 Task: Create a section Internationalization Sprint and in the section, add a milestone Data Visualization Process Improvement in the project BrainBoost
Action: Mouse moved to (215, 407)
Screenshot: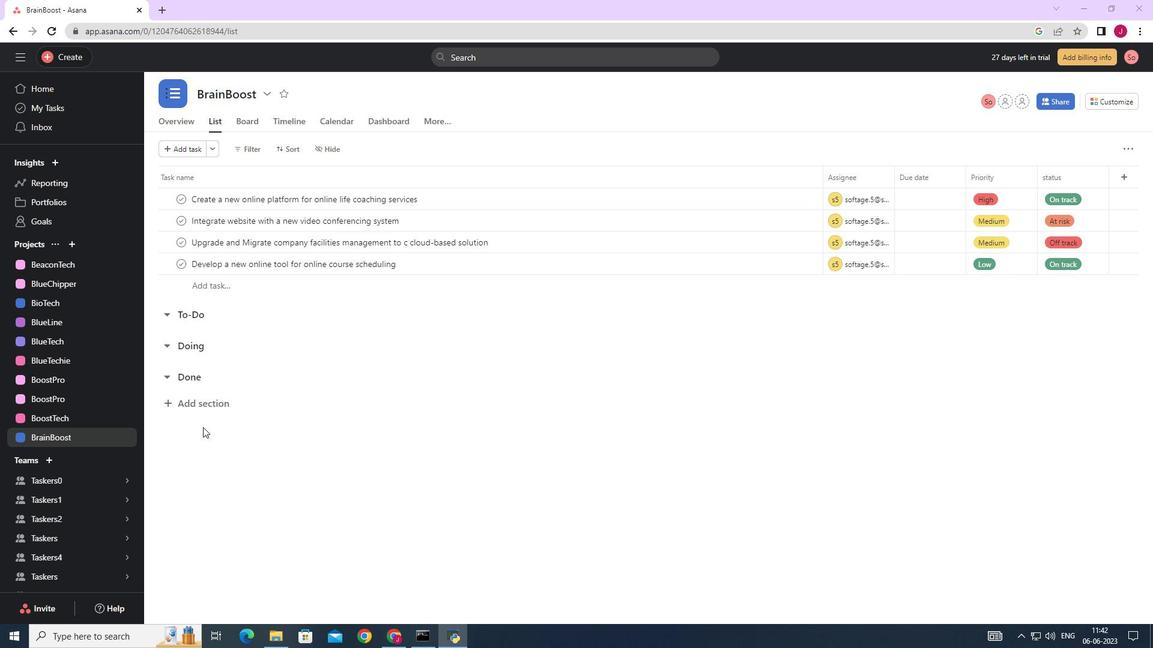 
Action: Mouse pressed left at (215, 407)
Screenshot: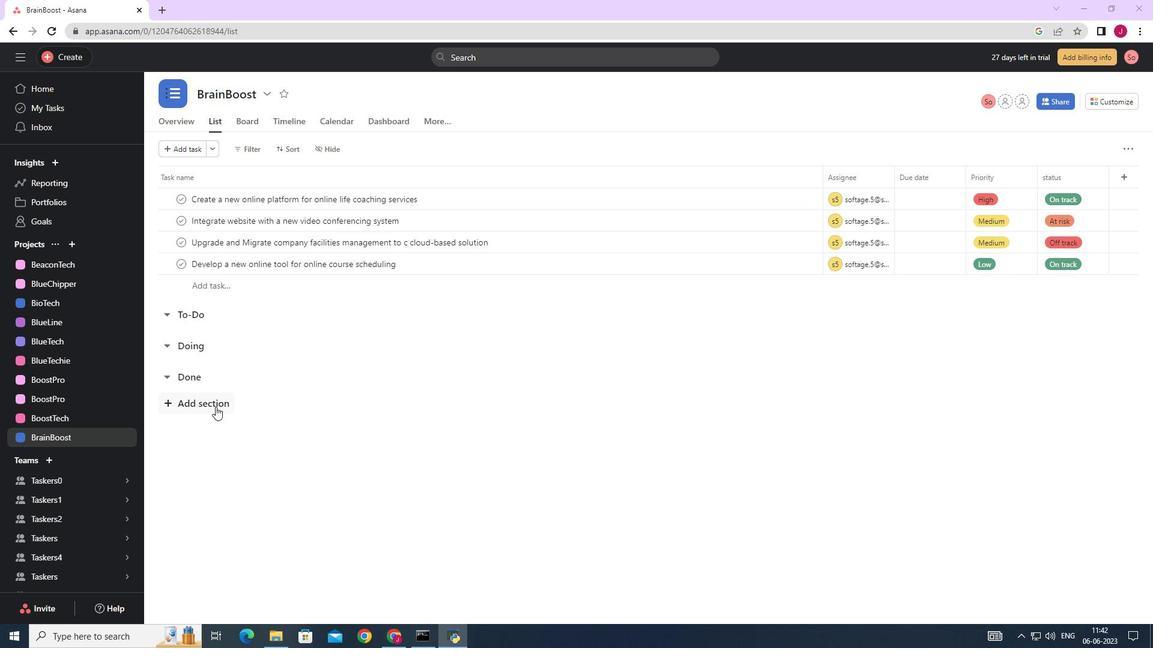 
Action: Mouse moved to (239, 415)
Screenshot: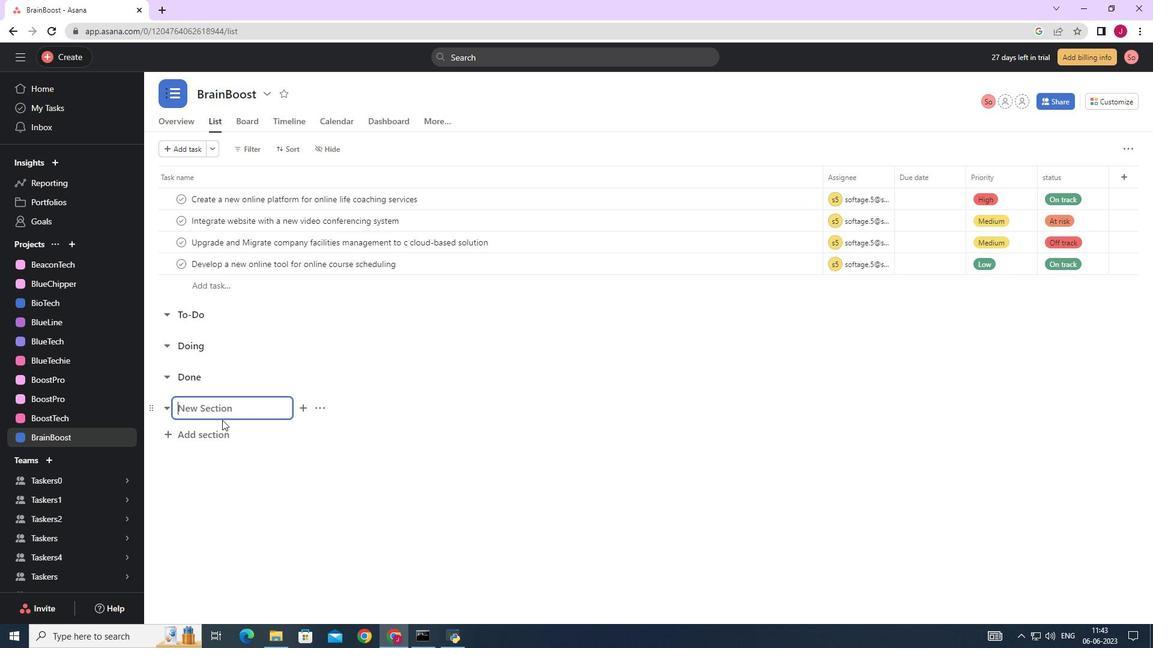 
Action: Key pressed <Key.caps_lock>I<Key.caps_lock>nternationalization<Key.space><Key.caps_lock>S<Key.caps_lock>print<Key.space><Key.enter><Key.caps_lock>D<Key.caps_lock>ata<Key.space><Key.caps_lock>V<Key.caps_lock>isualization<Key.space><Key.caps_lock>P<Key.caps_lock>rocess<Key.space><Key.caps_lock>I<Key.caps_lock>mprovement<Key.space>
Screenshot: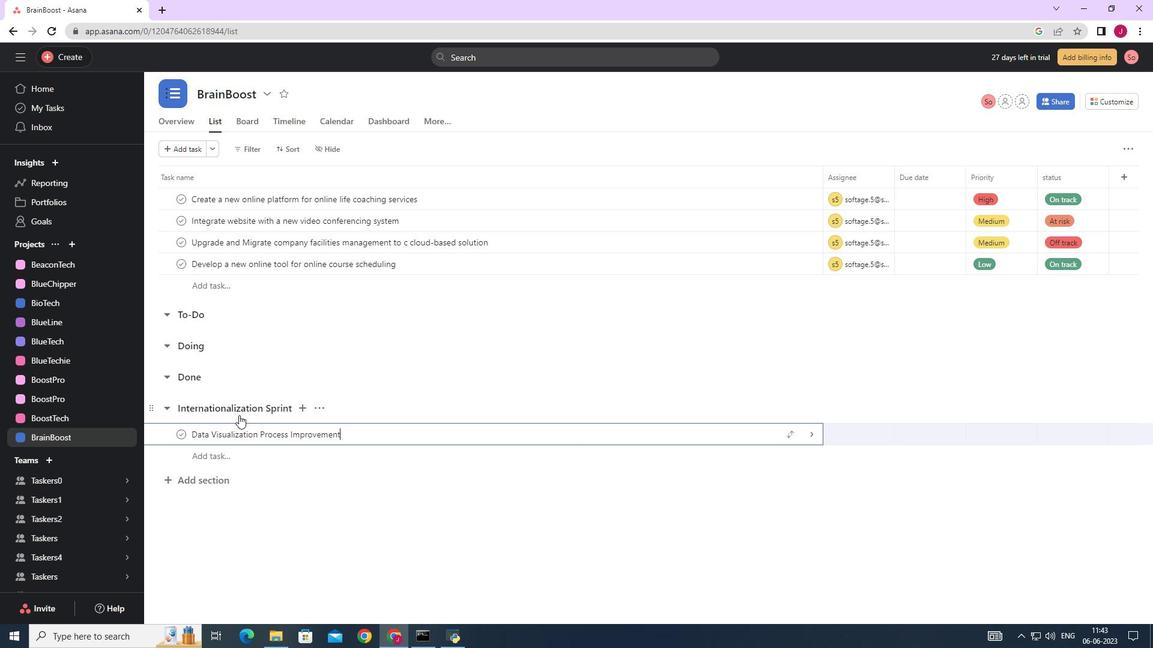 
Action: Mouse moved to (815, 435)
Screenshot: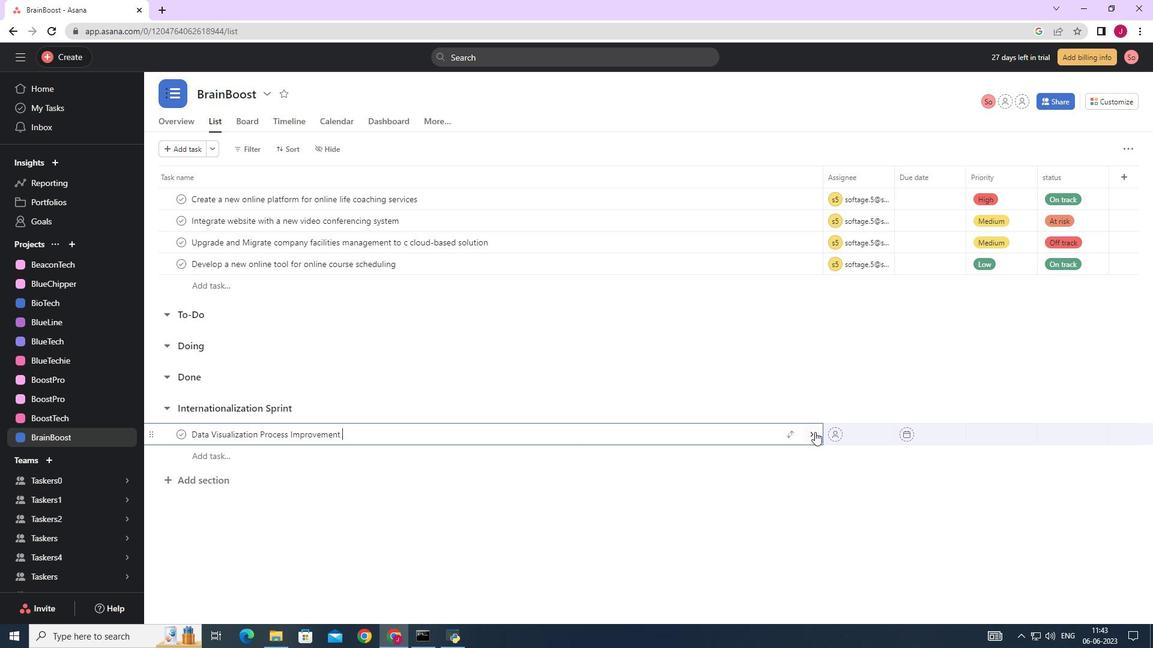 
Action: Mouse pressed left at (815, 435)
Screenshot: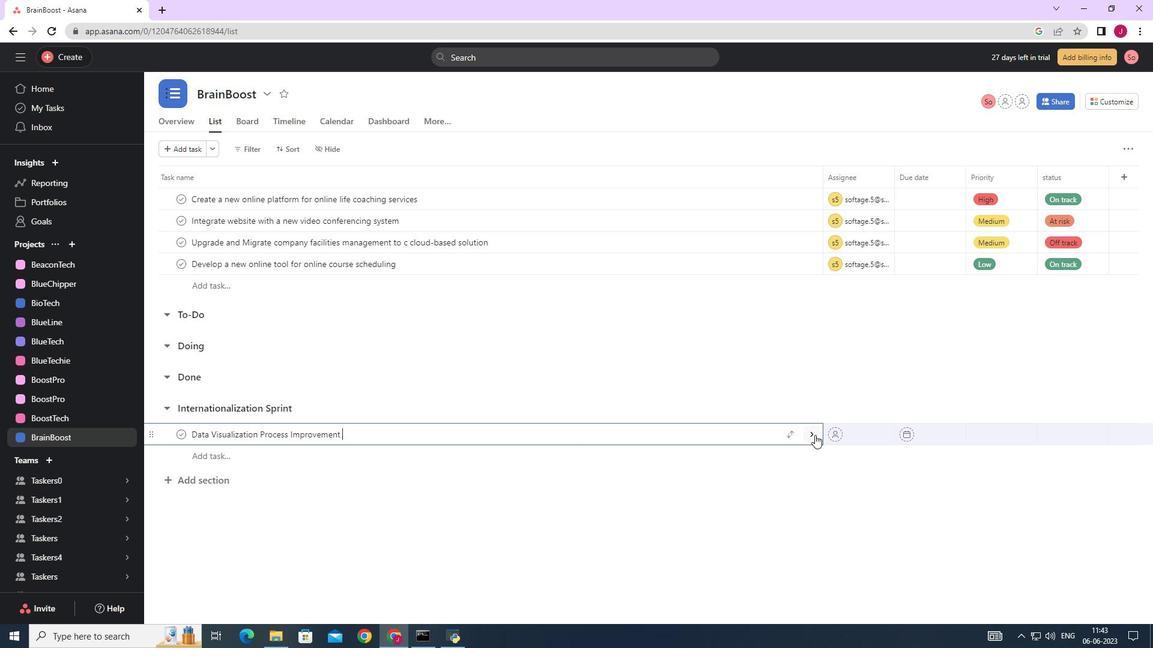 
Action: Mouse moved to (1106, 148)
Screenshot: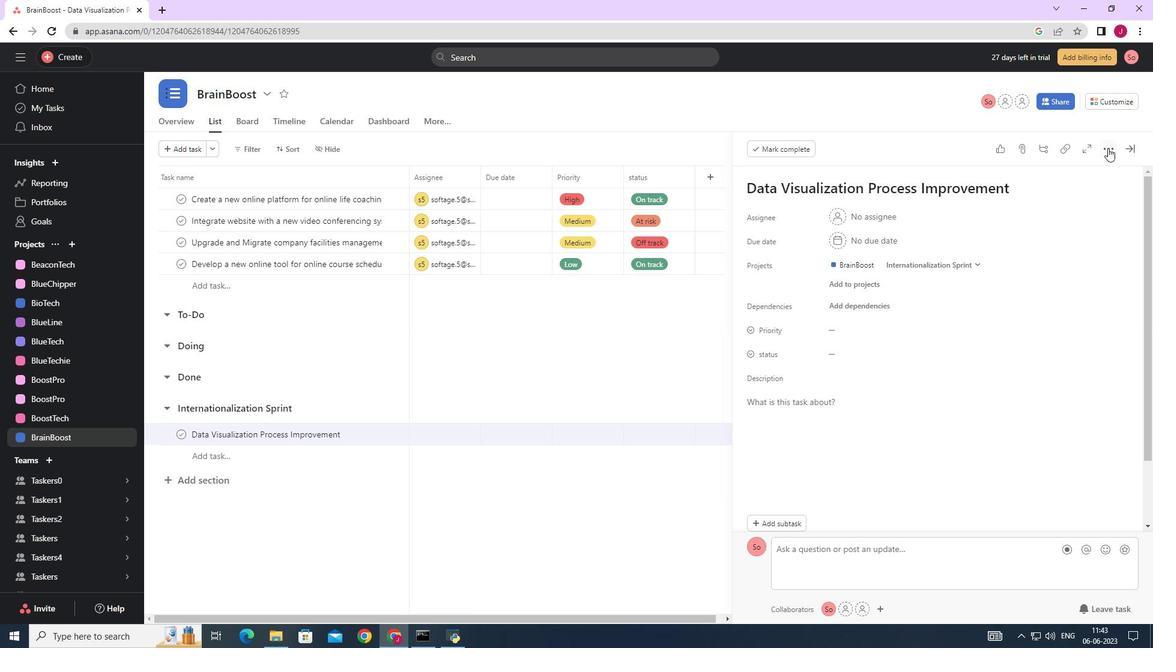 
Action: Mouse pressed left at (1106, 148)
Screenshot: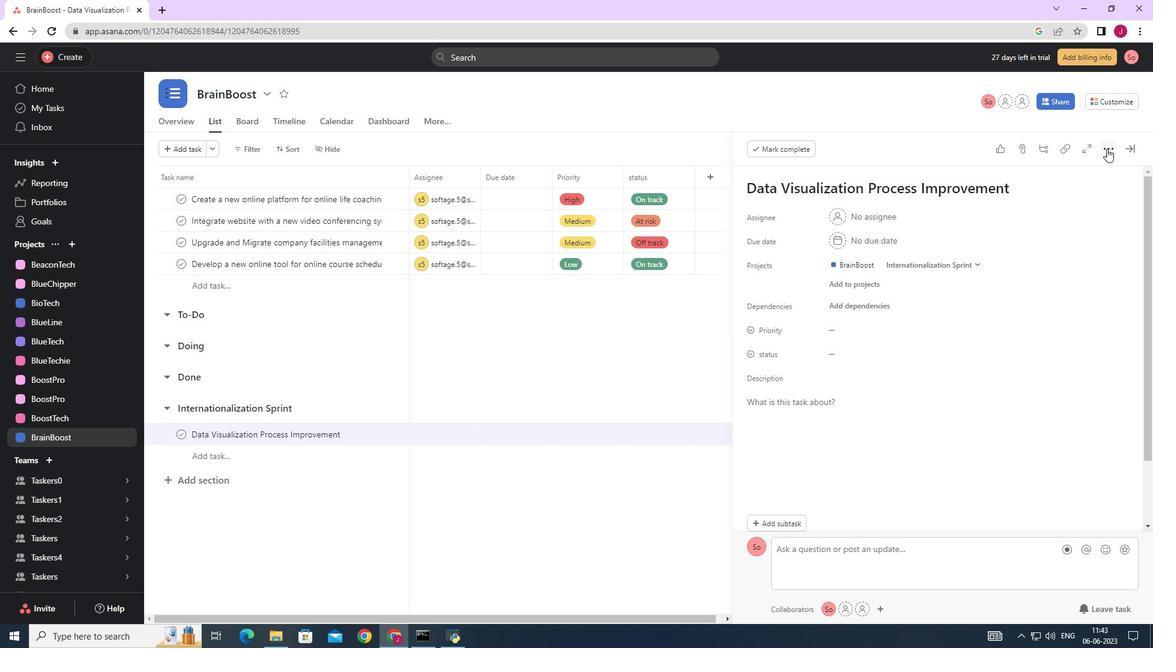 
Action: Mouse moved to (1018, 197)
Screenshot: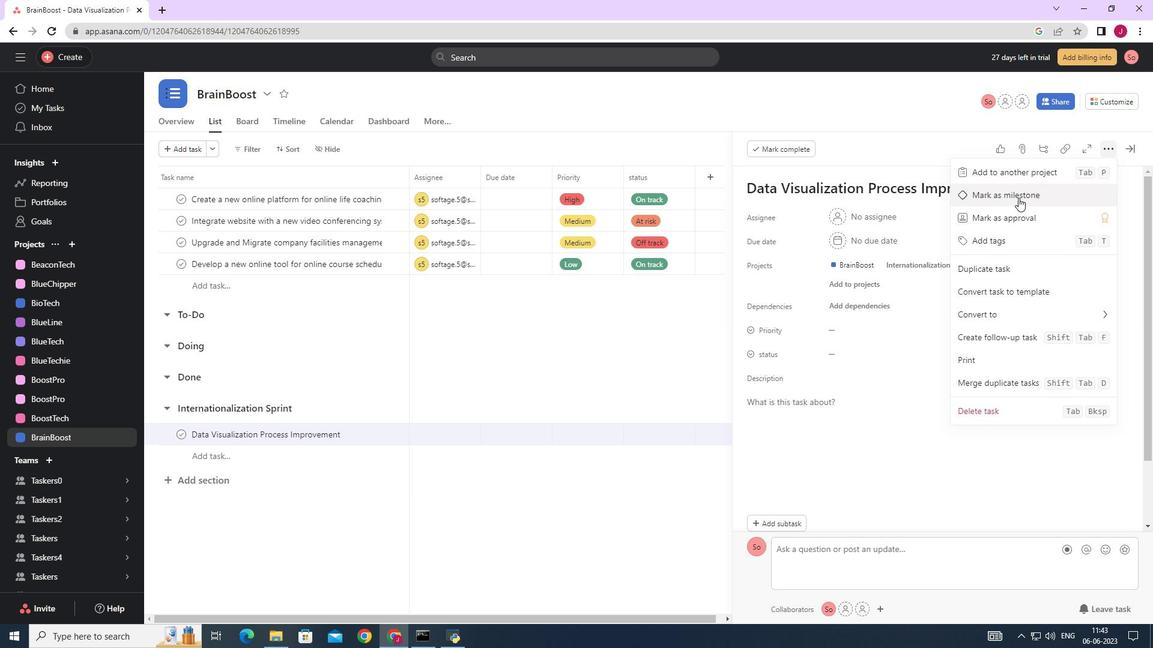 
Action: Mouse pressed left at (1018, 197)
Screenshot: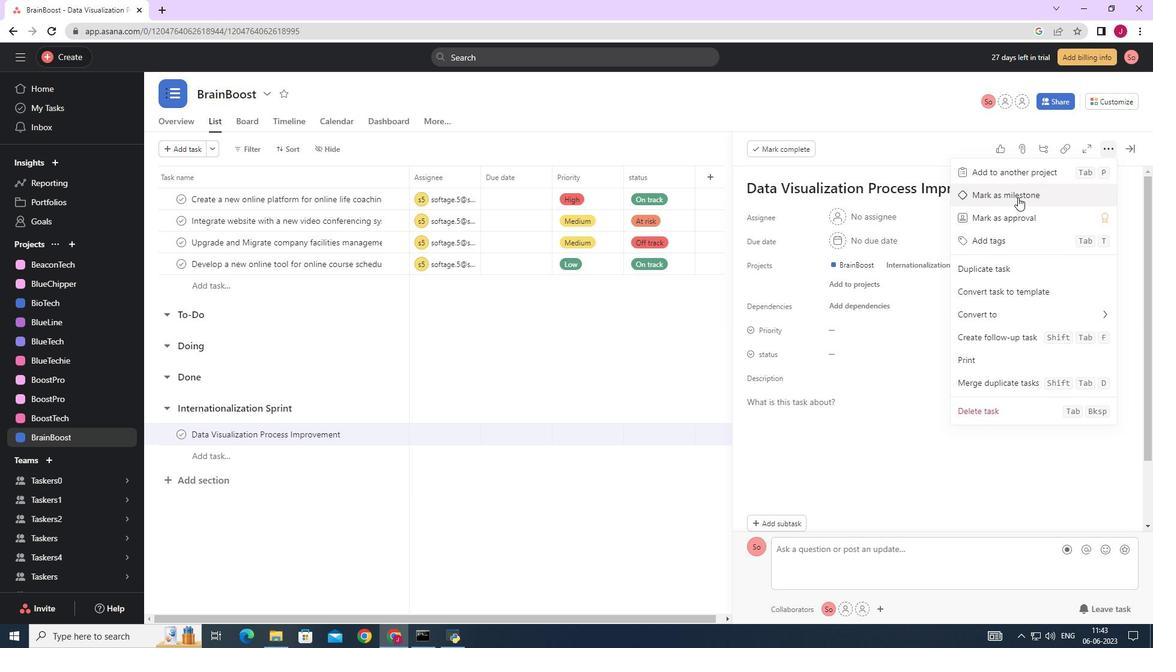
Action: Mouse moved to (1131, 148)
Screenshot: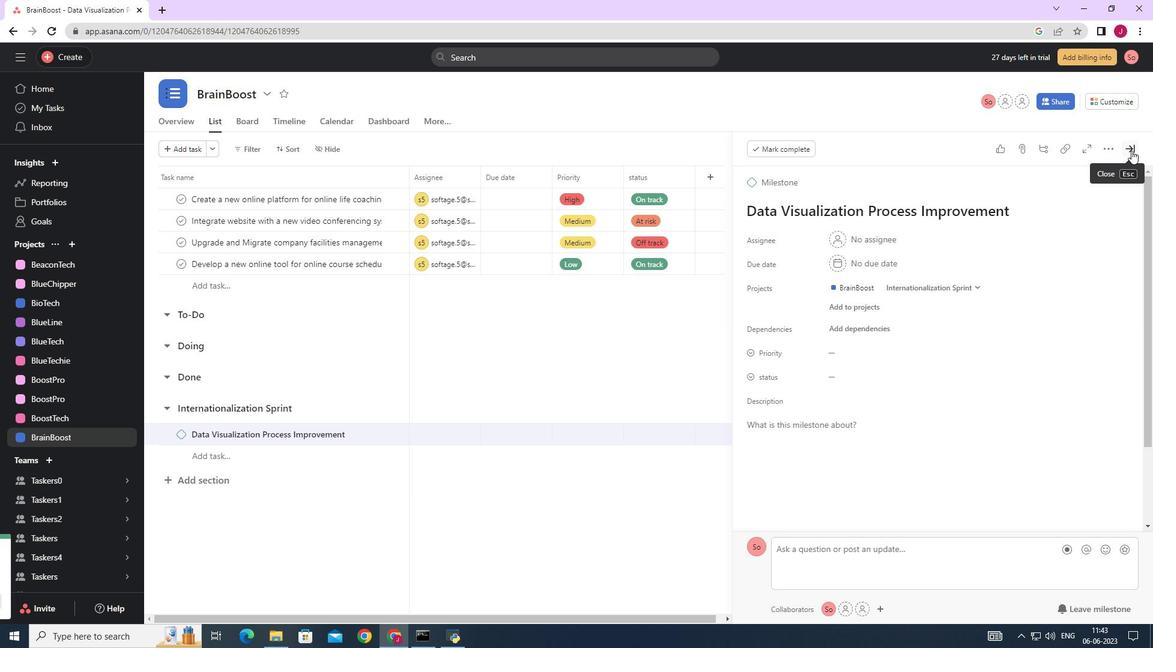 
Action: Mouse pressed left at (1131, 148)
Screenshot: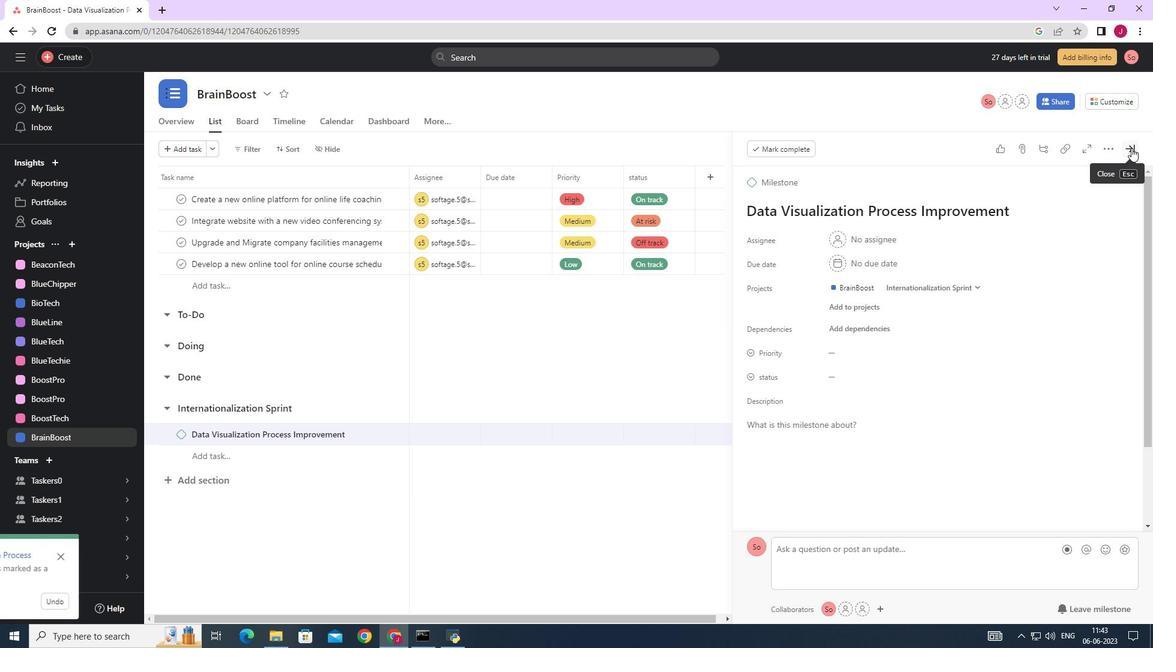 
Action: Mouse moved to (690, 359)
Screenshot: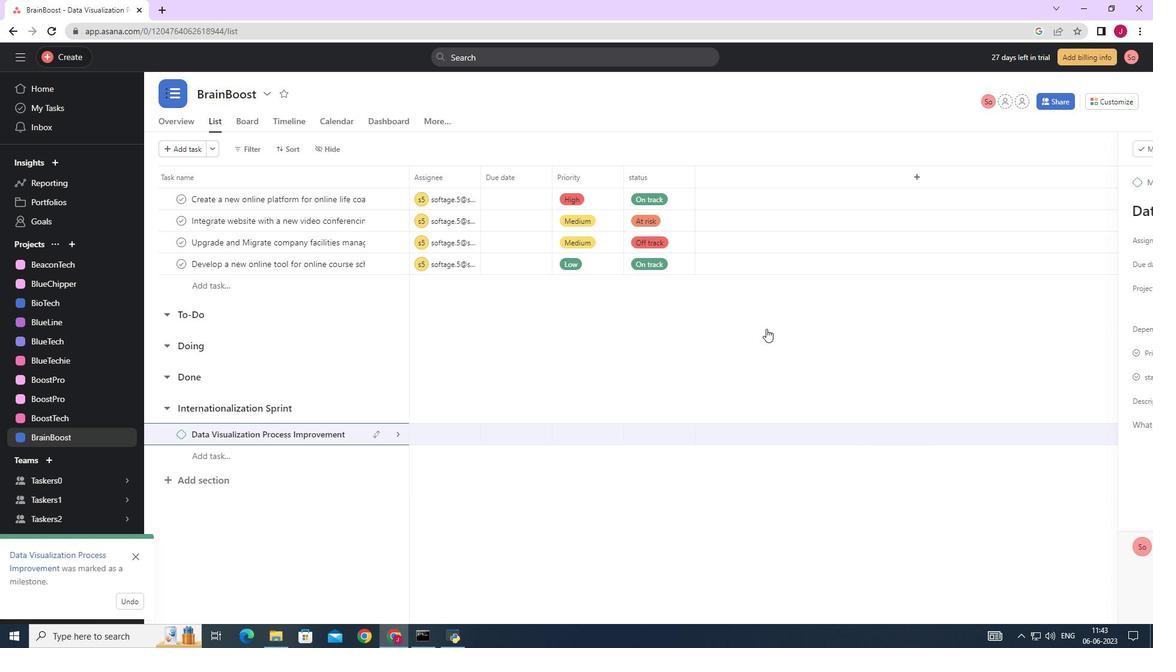 
